 Task: Create a due date automation trigger when advanced on, 2 hours before a card is due add basic without the red label.
Action: Mouse moved to (1022, 72)
Screenshot: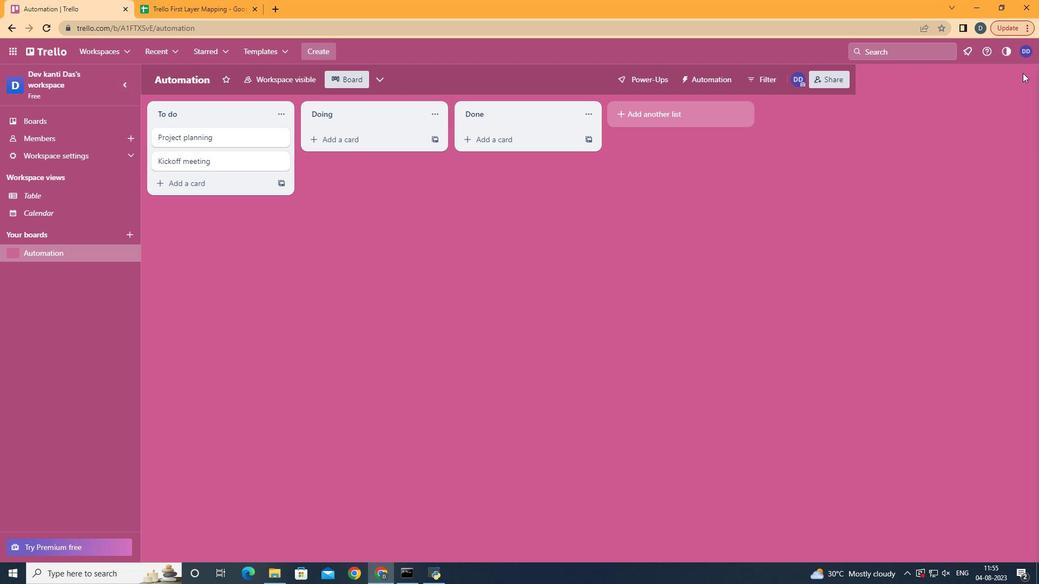 
Action: Mouse pressed left at (1022, 72)
Screenshot: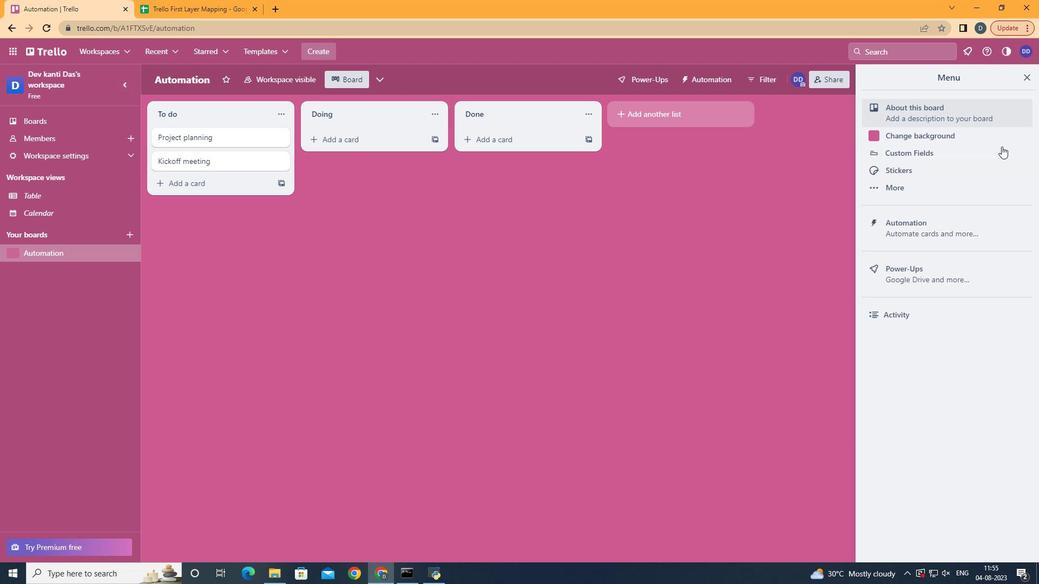 
Action: Mouse moved to (933, 217)
Screenshot: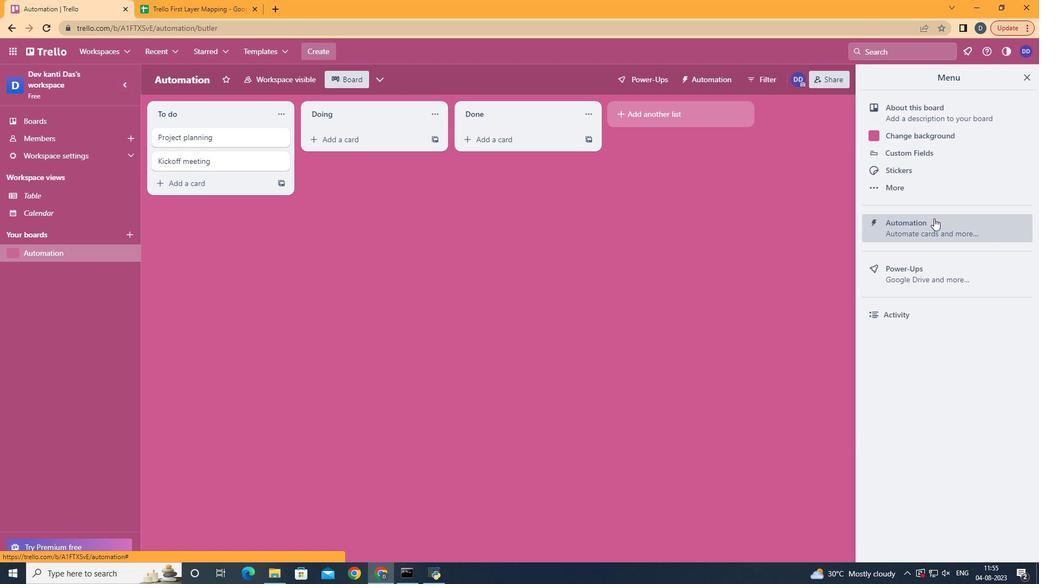 
Action: Mouse pressed left at (933, 217)
Screenshot: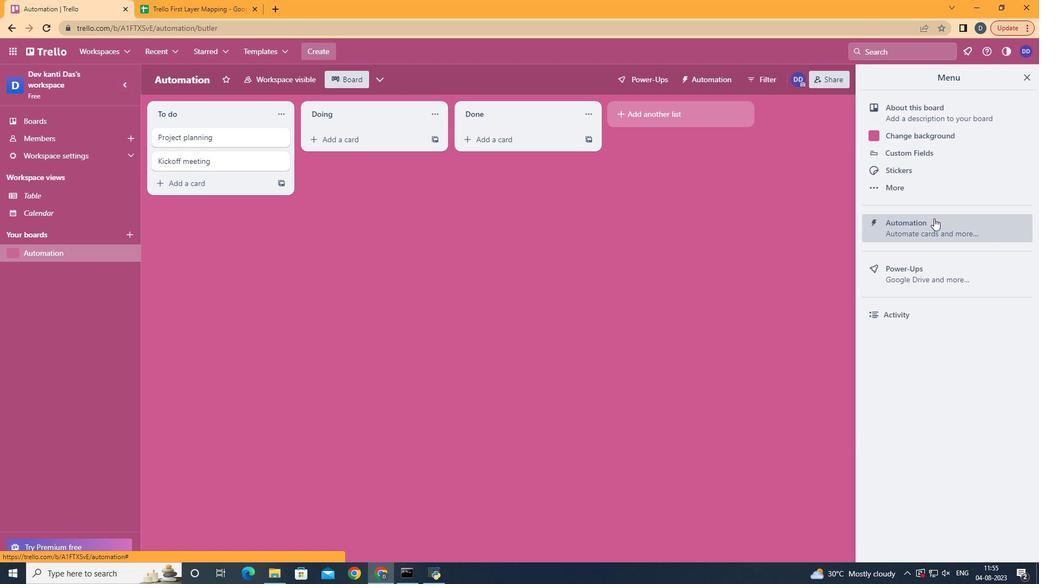 
Action: Mouse moved to (215, 218)
Screenshot: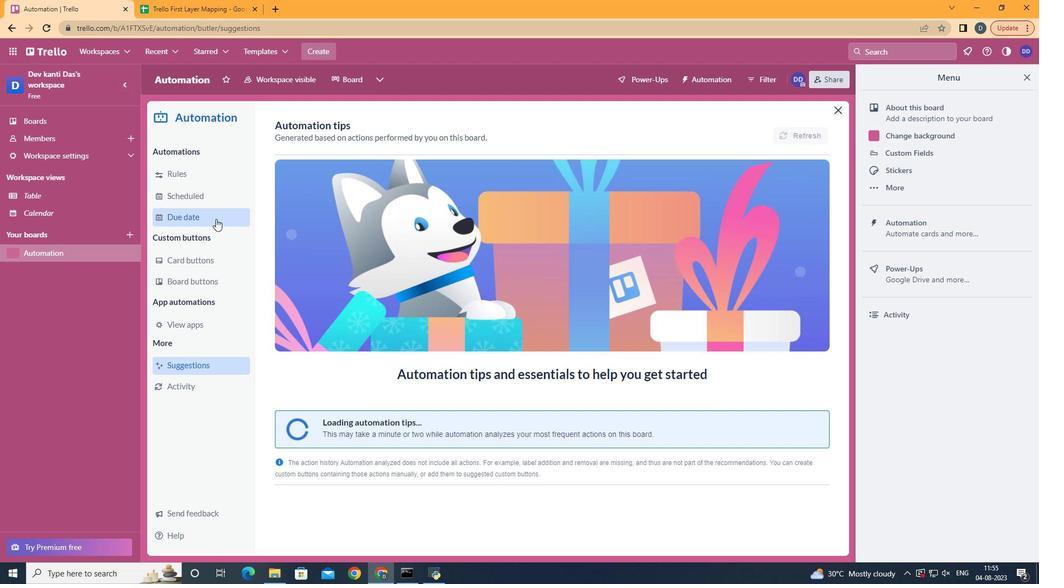 
Action: Mouse pressed left at (215, 218)
Screenshot: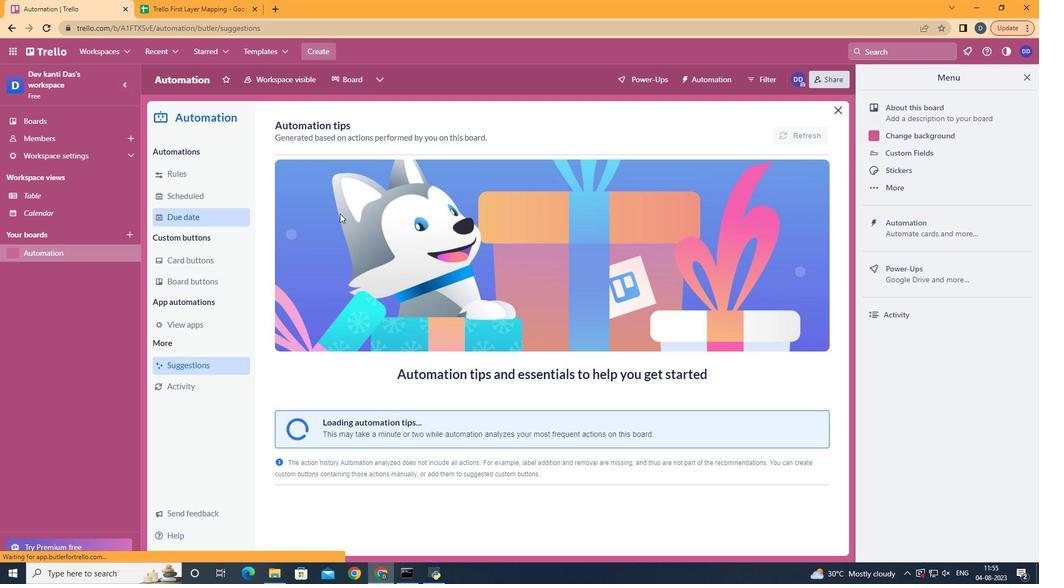 
Action: Mouse moved to (763, 120)
Screenshot: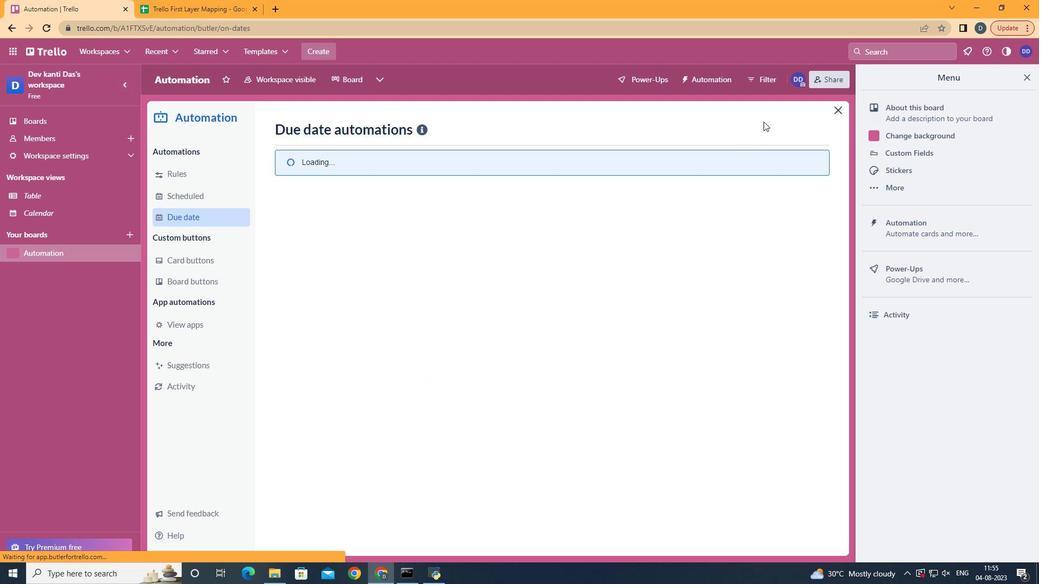 
Action: Mouse pressed left at (763, 120)
Screenshot: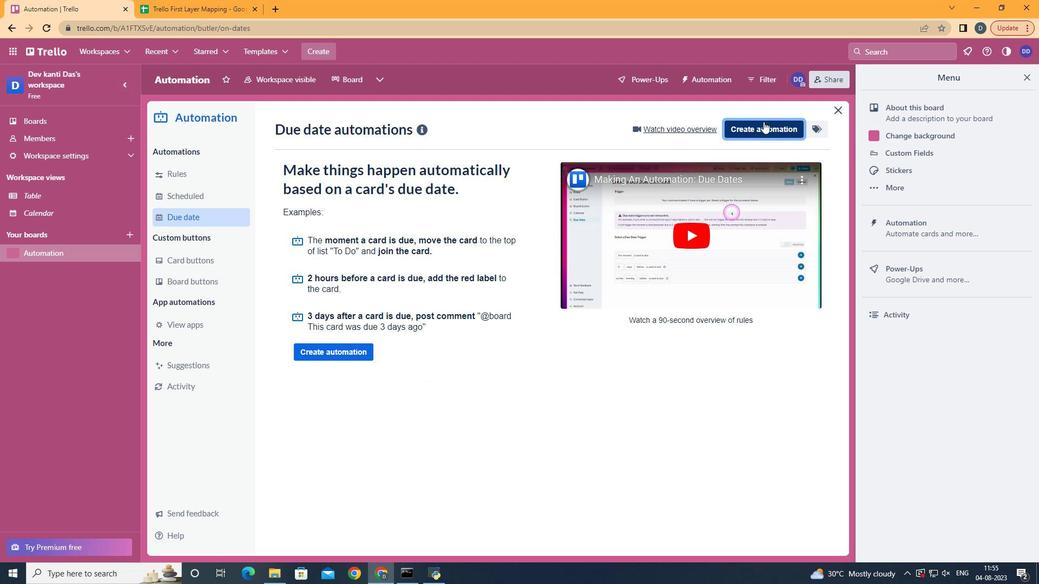 
Action: Mouse moved to (579, 225)
Screenshot: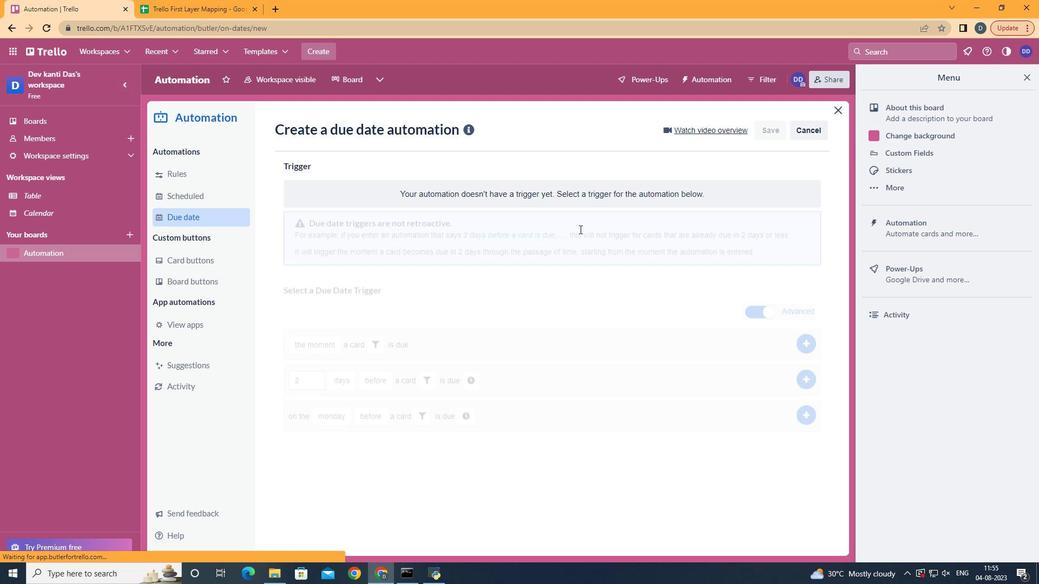 
Action: Mouse pressed left at (579, 225)
Screenshot: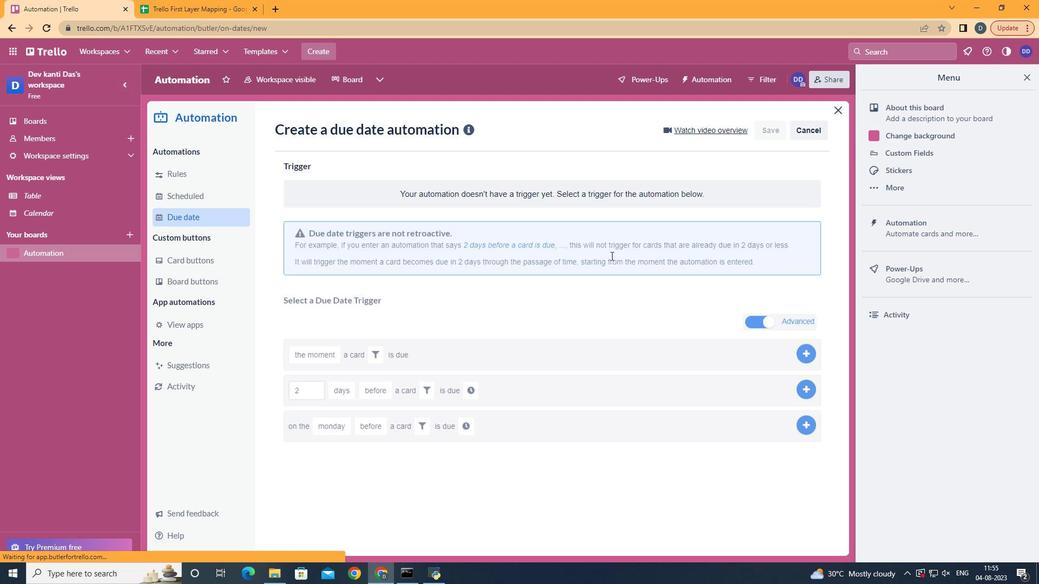 
Action: Mouse moved to (350, 463)
Screenshot: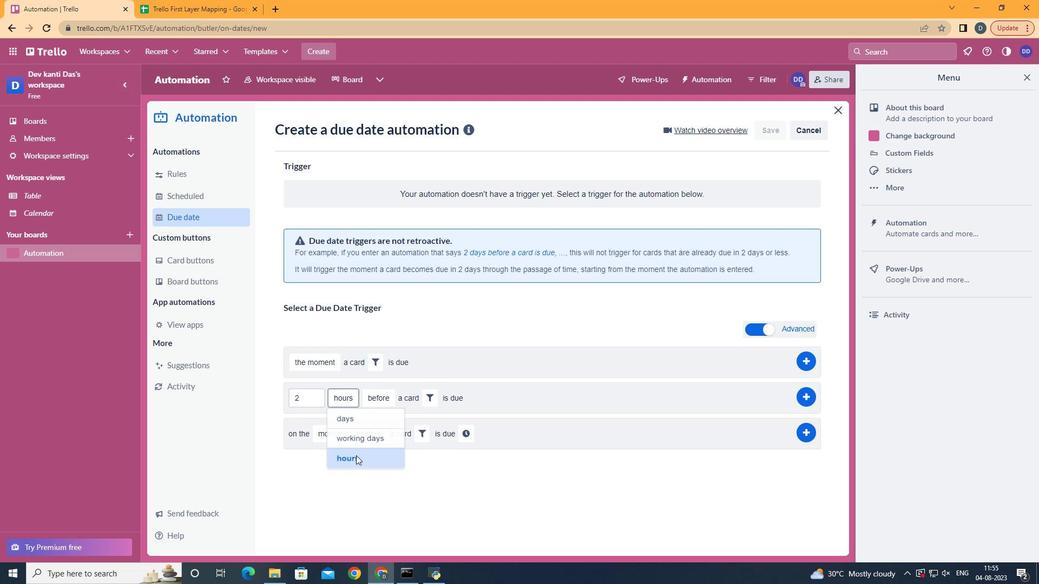 
Action: Mouse pressed left at (350, 463)
Screenshot: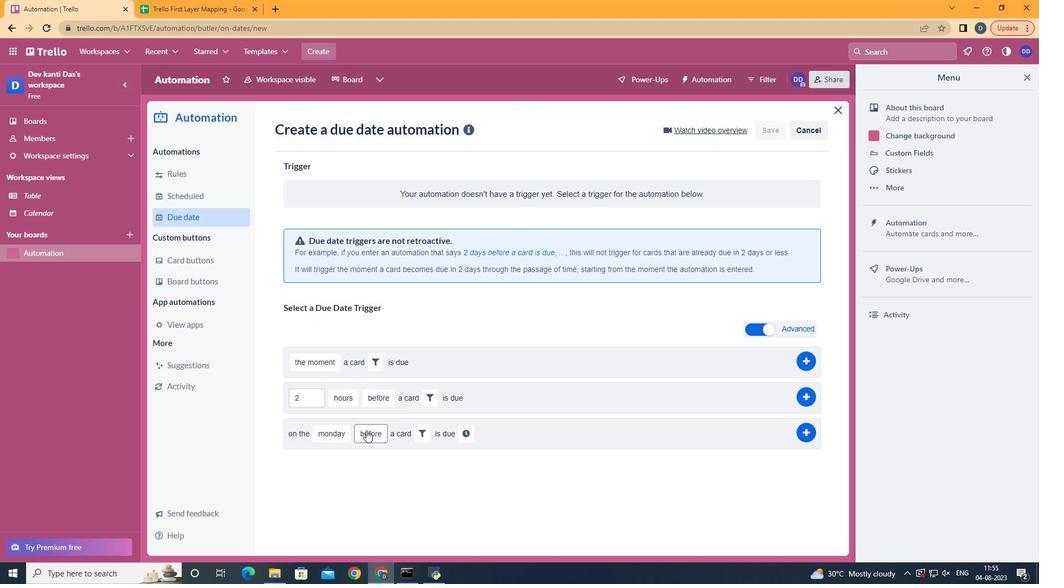 
Action: Mouse moved to (386, 412)
Screenshot: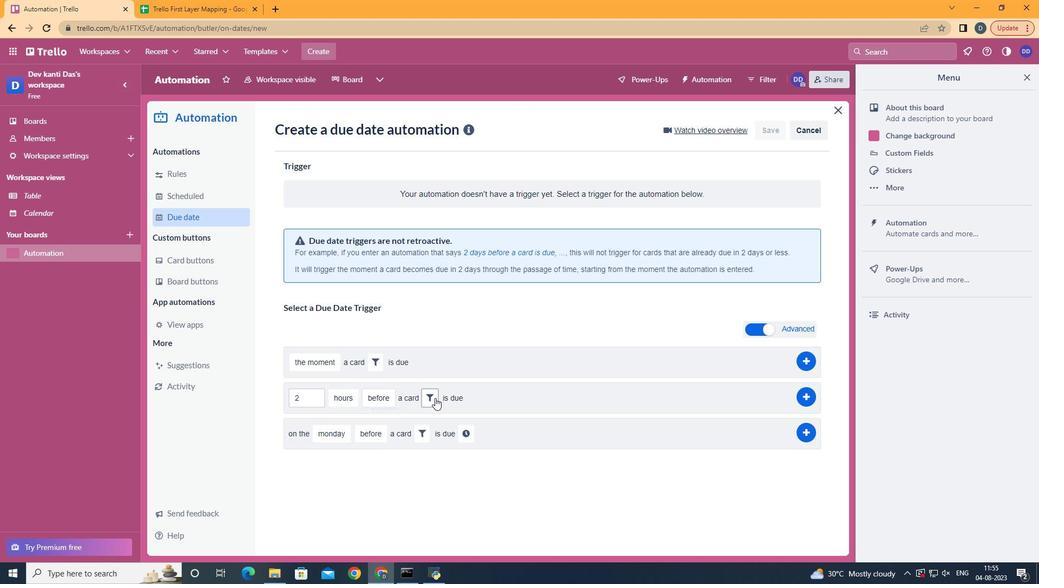 
Action: Mouse pressed left at (386, 412)
Screenshot: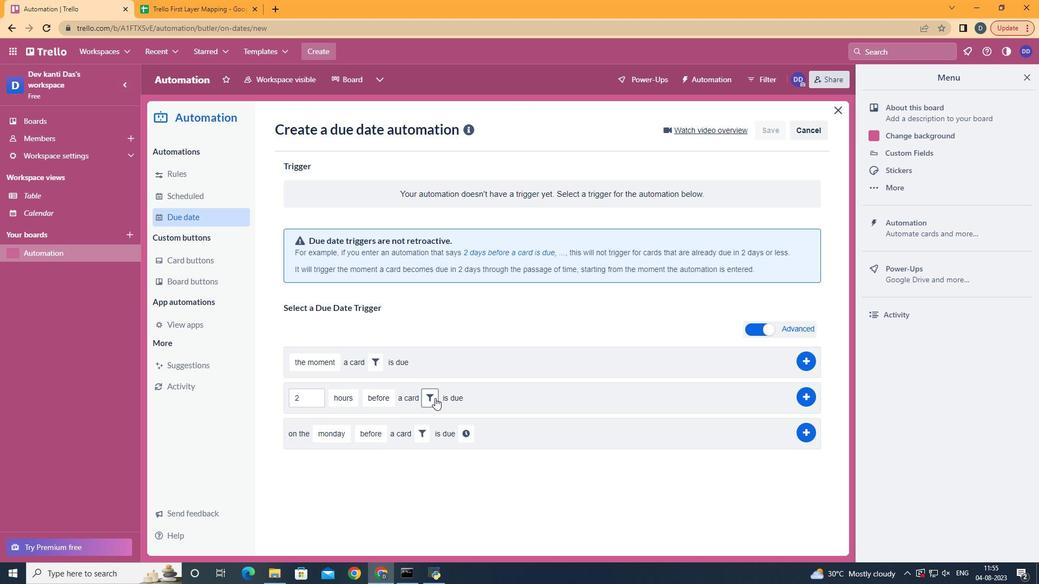 
Action: Mouse moved to (434, 397)
Screenshot: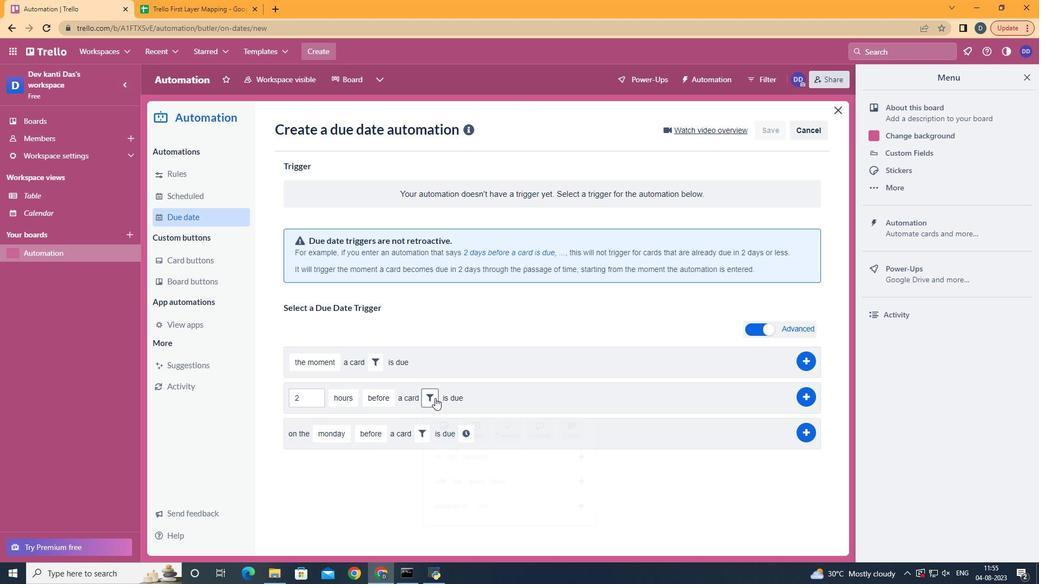 
Action: Mouse pressed left at (434, 397)
Screenshot: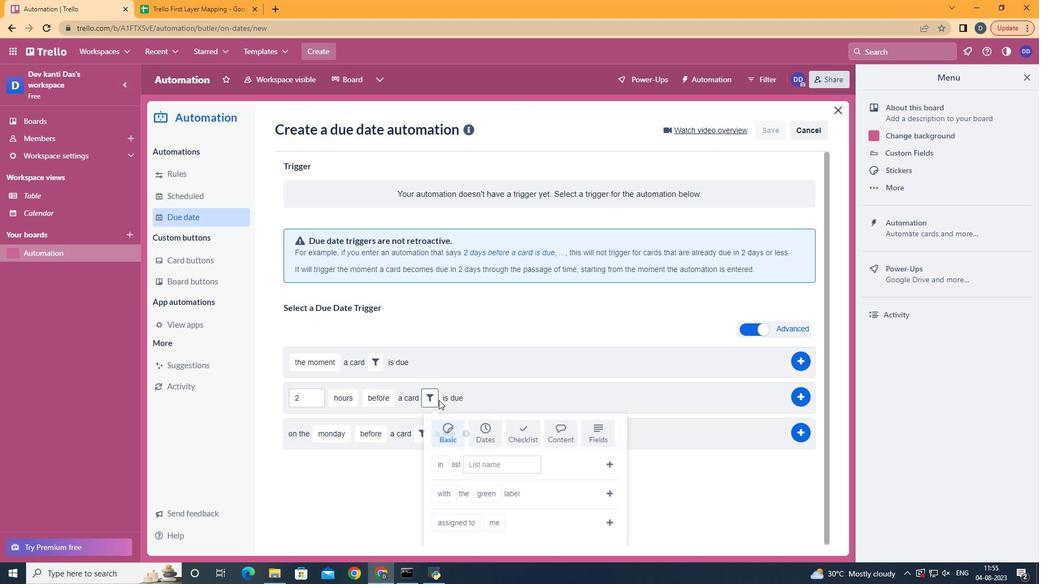 
Action: Mouse moved to (447, 455)
Screenshot: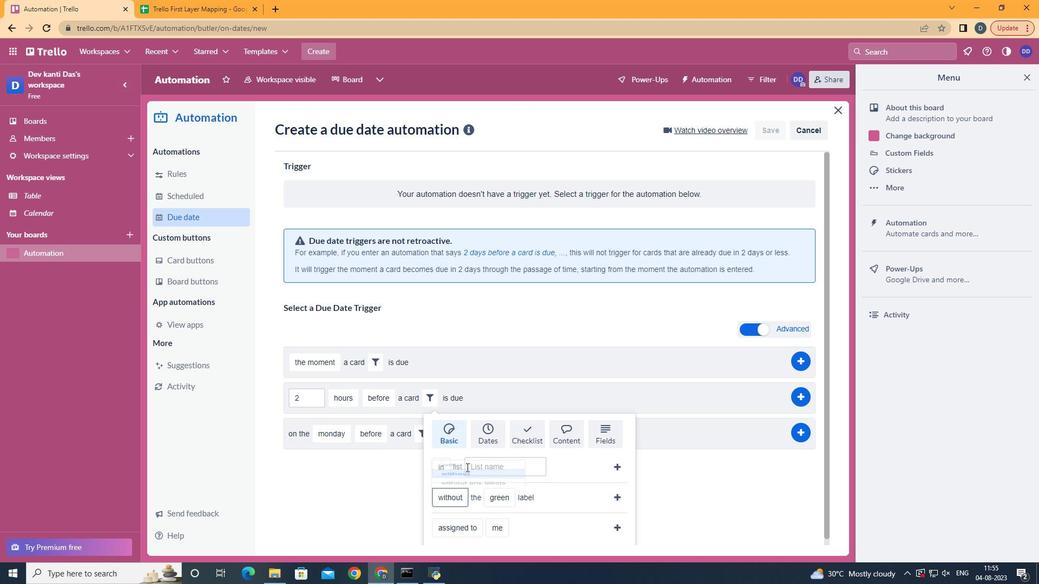 
Action: Mouse pressed left at (447, 455)
Screenshot: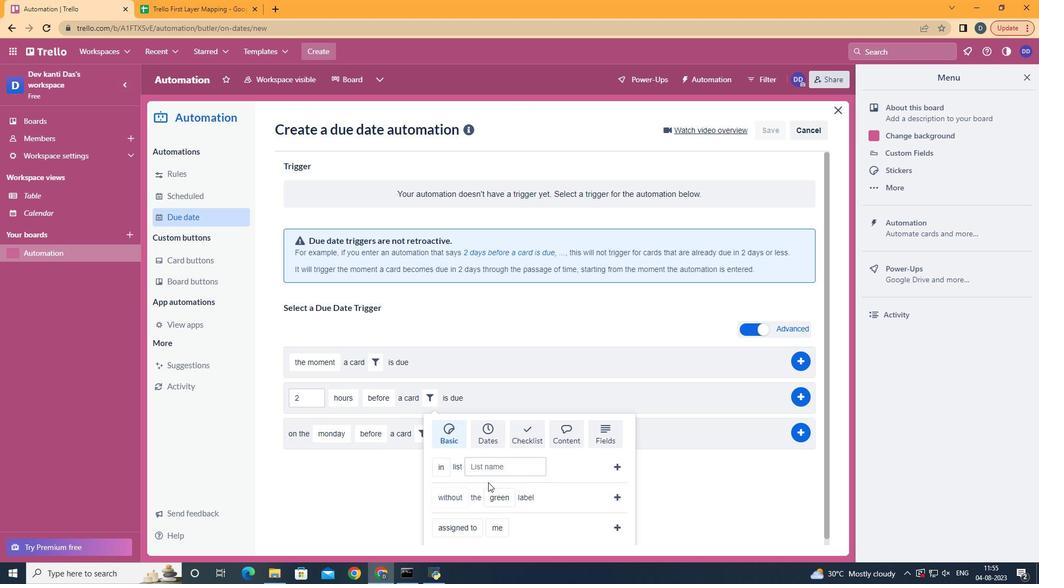 
Action: Mouse moved to (497, 427)
Screenshot: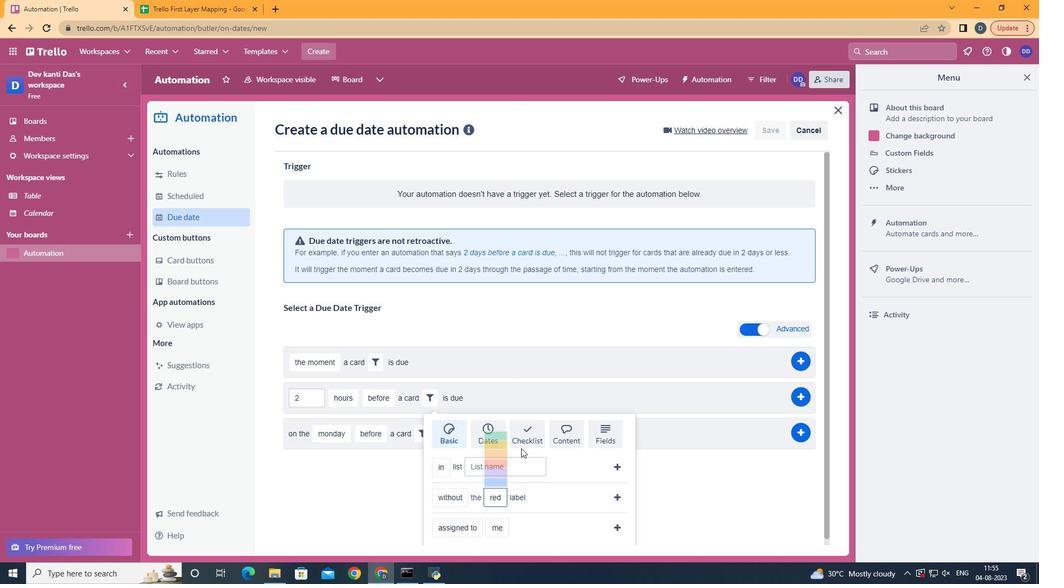 
Action: Mouse pressed left at (497, 427)
Screenshot: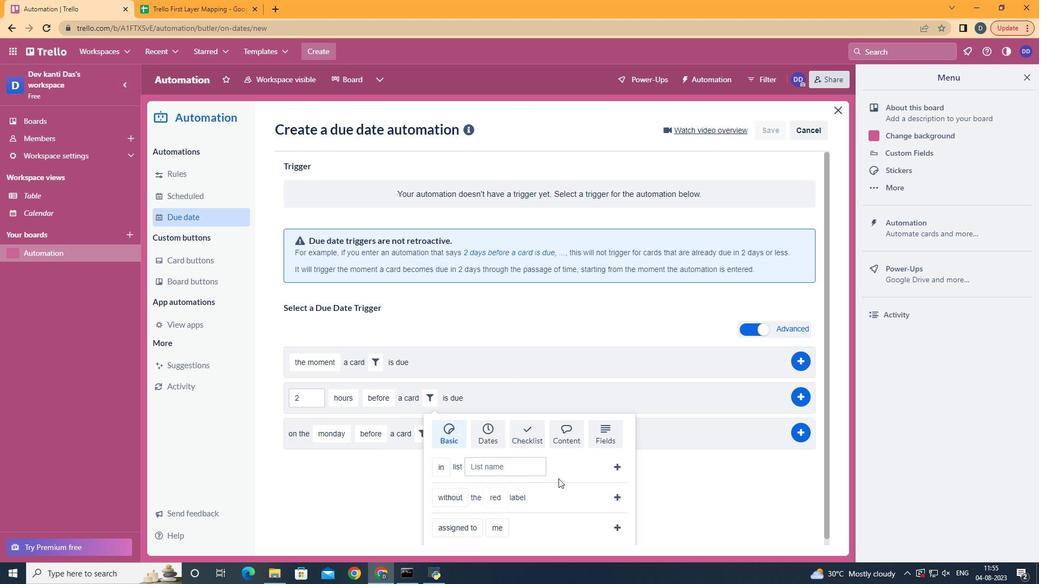 
Action: Mouse moved to (614, 498)
Screenshot: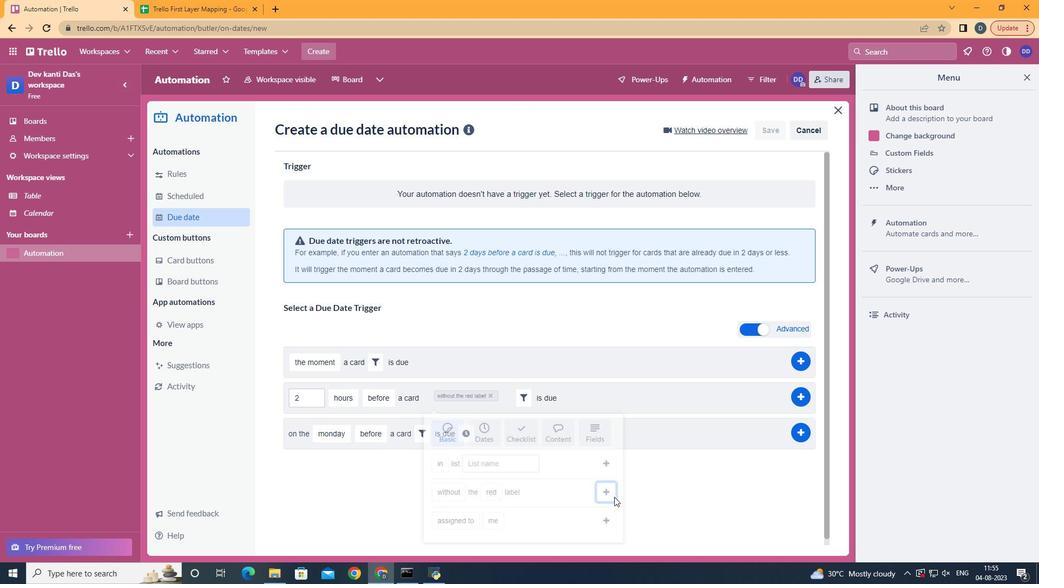 
Action: Mouse pressed left at (614, 498)
Screenshot: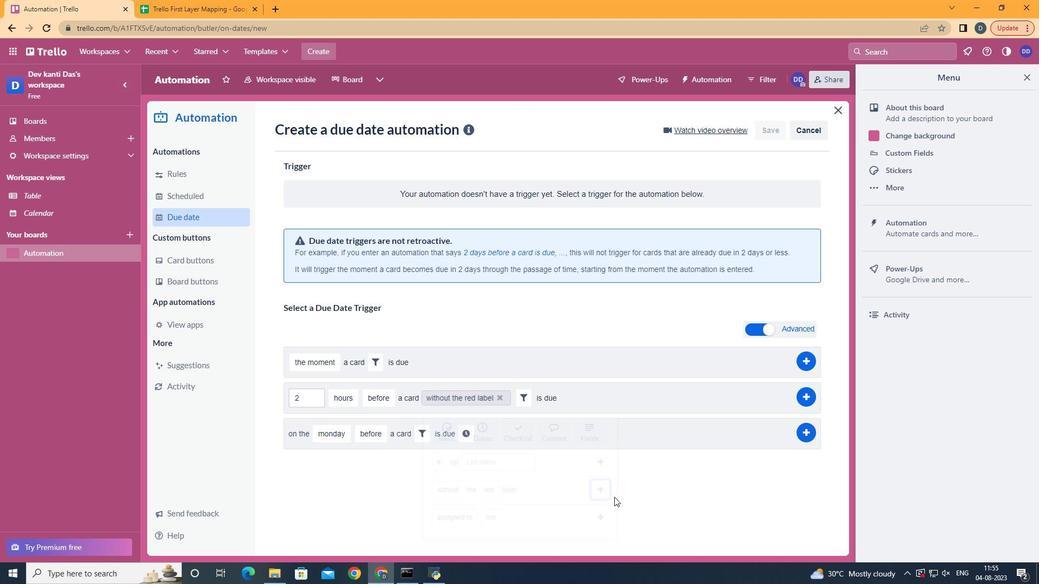 
Action: Mouse moved to (799, 399)
Screenshot: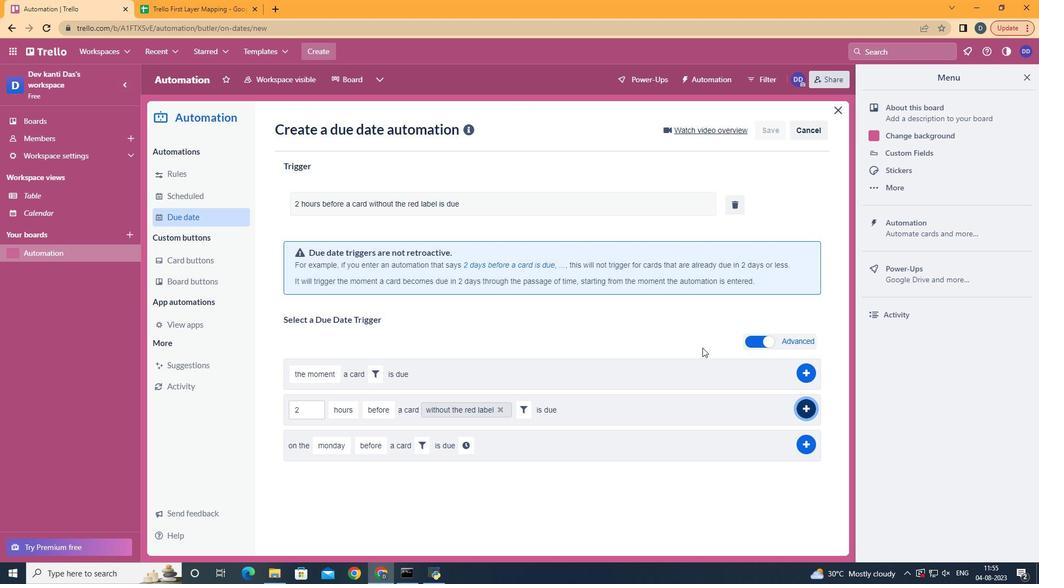 
Action: Mouse pressed left at (799, 399)
Screenshot: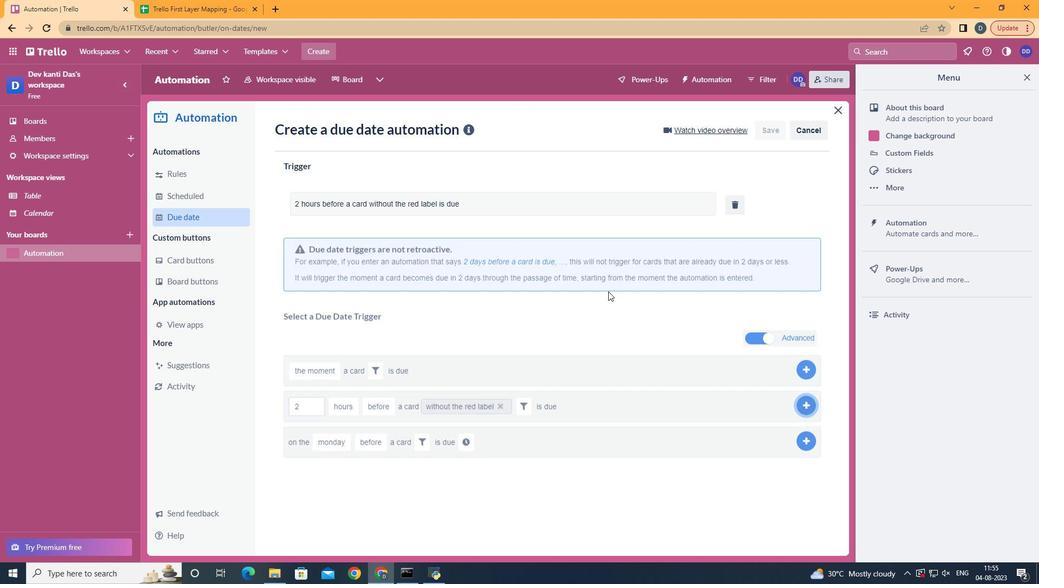 
Action: Mouse moved to (476, 192)
Screenshot: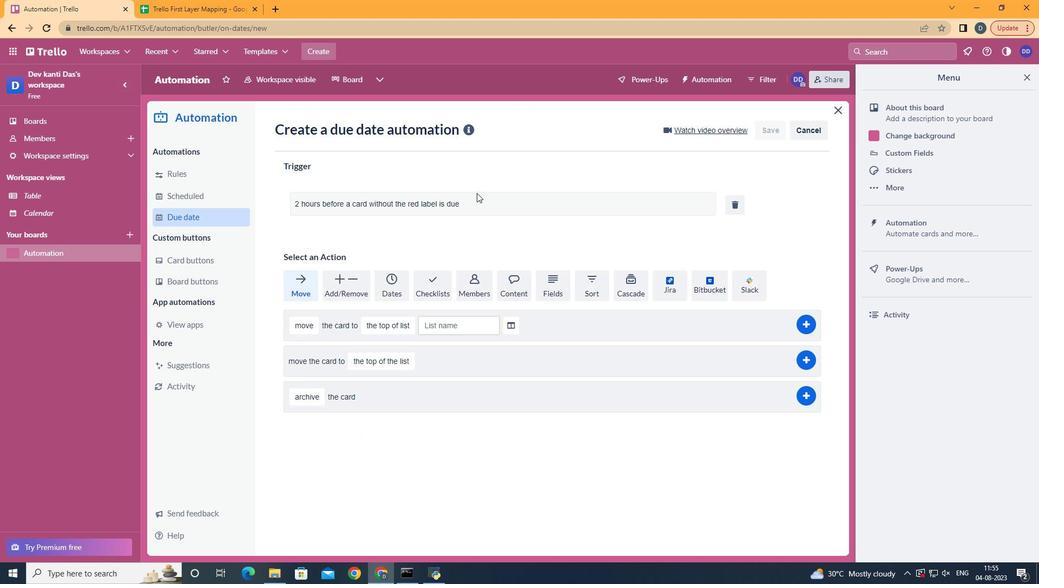 
